 Task: Send an email with the signature Finley Cooper with the subject 'Request for a white paper' and the message 'I will need to review the contract before providing a response.' from softage.1@softage.net to softage.3@softage.net and softage.4@softage.net with CC to softage.5@softage.net
Action: Key pressed n
Screenshot: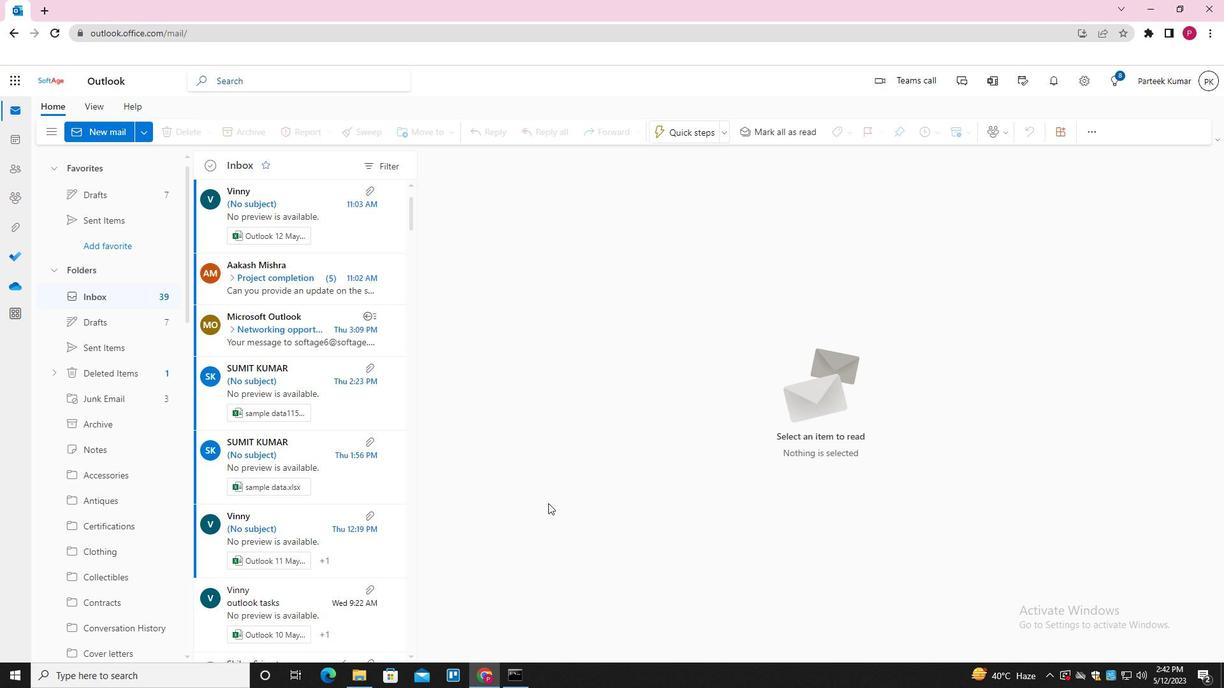 
Action: Mouse moved to (862, 132)
Screenshot: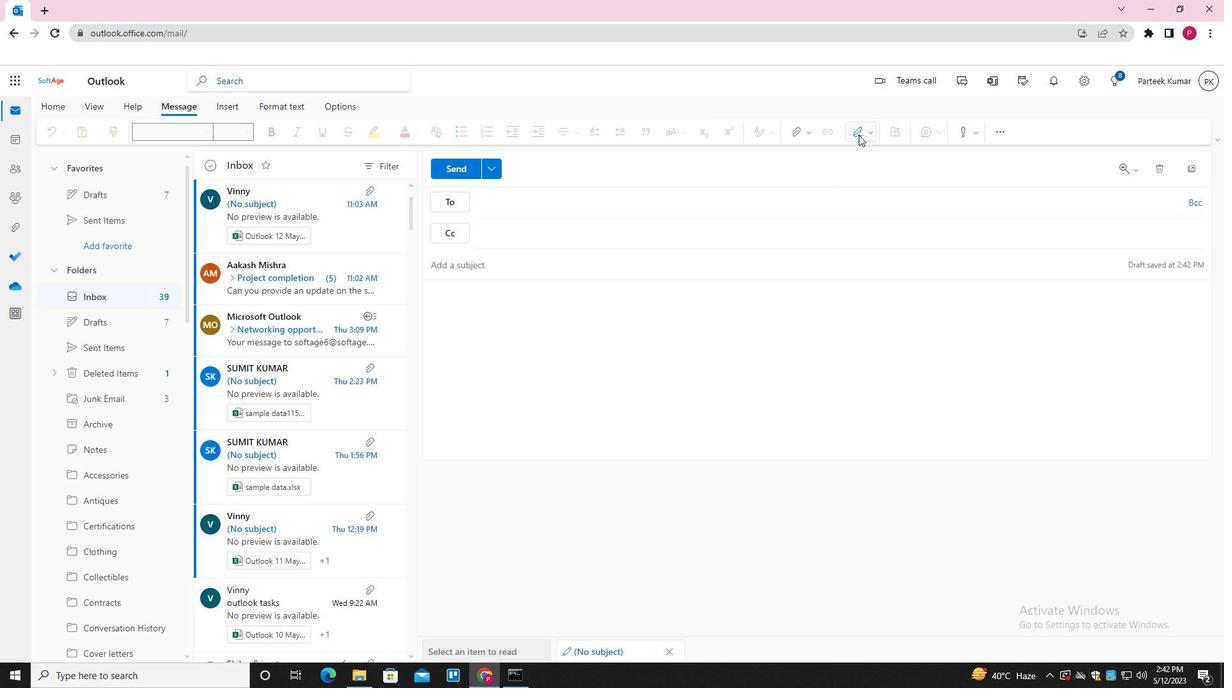 
Action: Mouse pressed left at (862, 132)
Screenshot: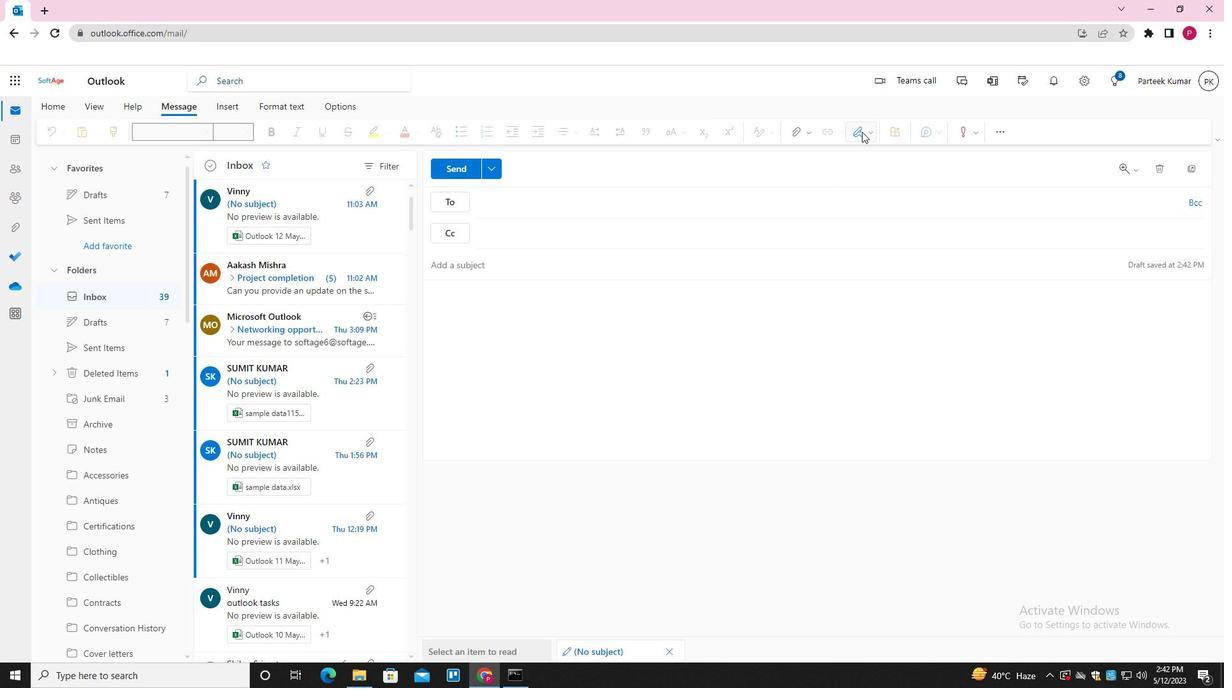 
Action: Mouse moved to (840, 186)
Screenshot: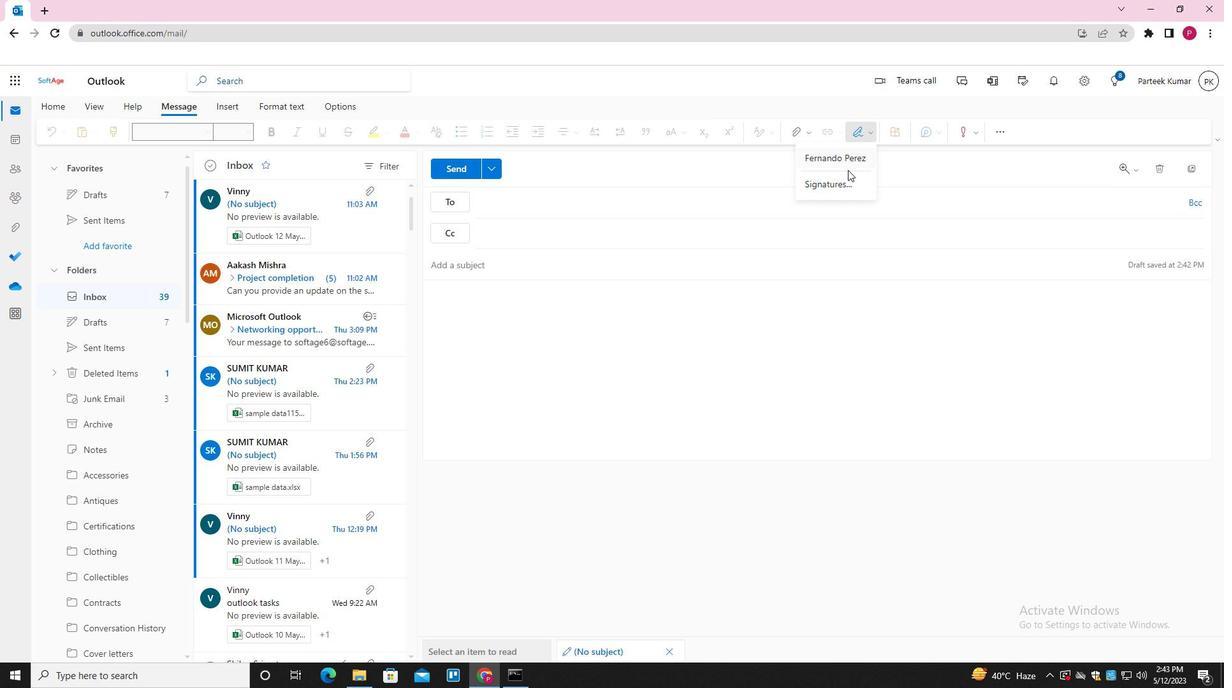 
Action: Mouse pressed left at (840, 186)
Screenshot: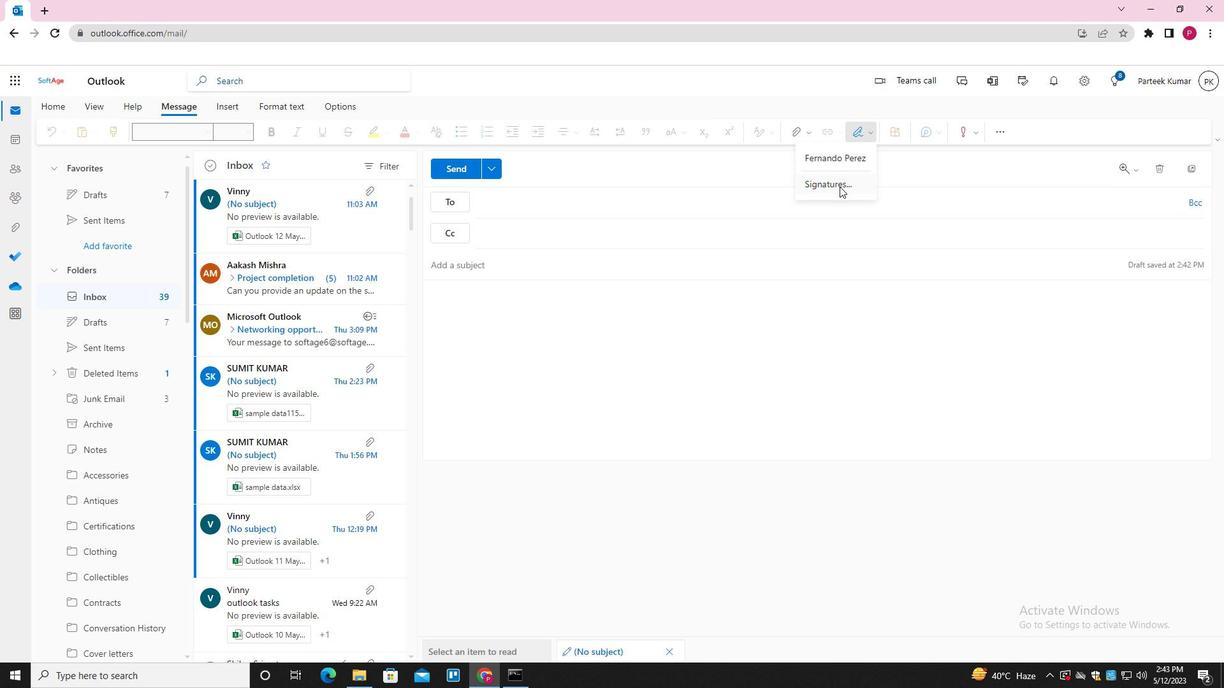 
Action: Mouse moved to (853, 234)
Screenshot: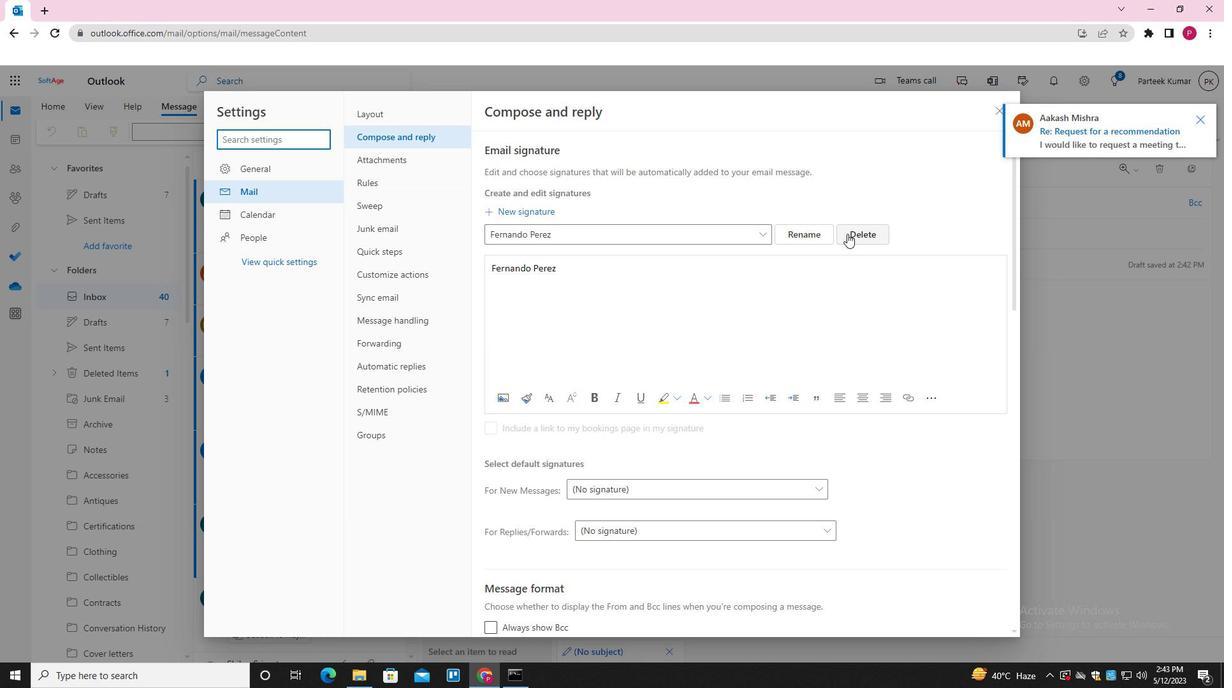 
Action: Mouse pressed left at (853, 234)
Screenshot: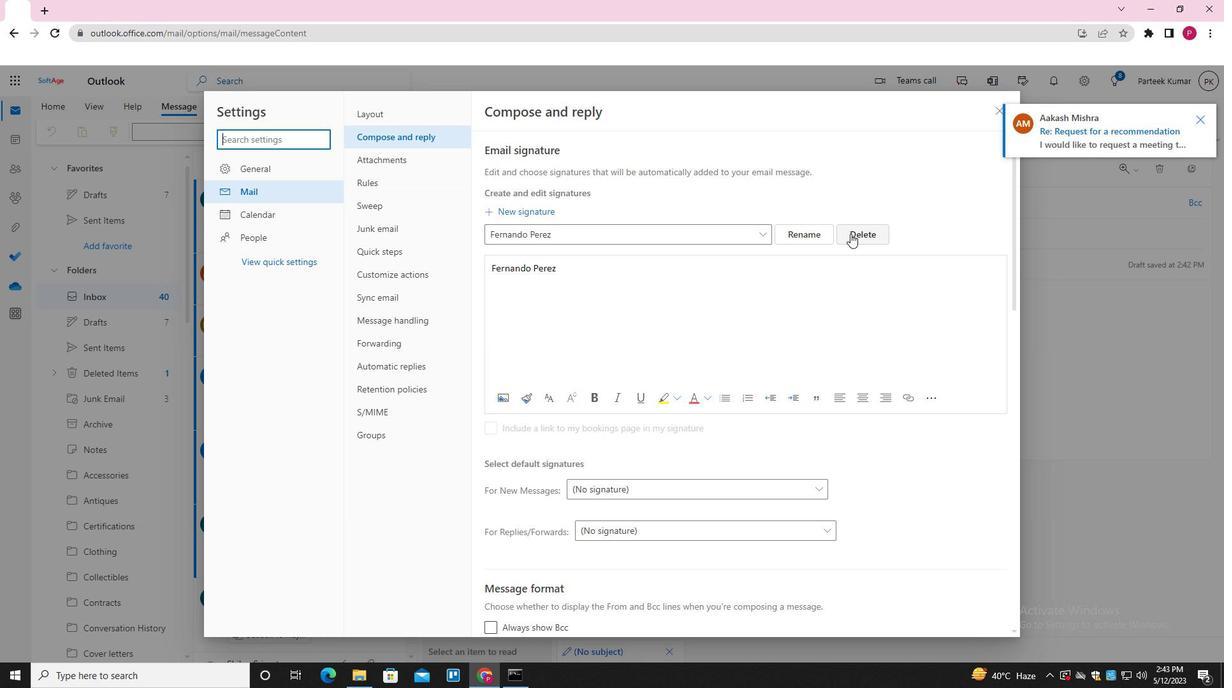 
Action: Mouse moved to (710, 232)
Screenshot: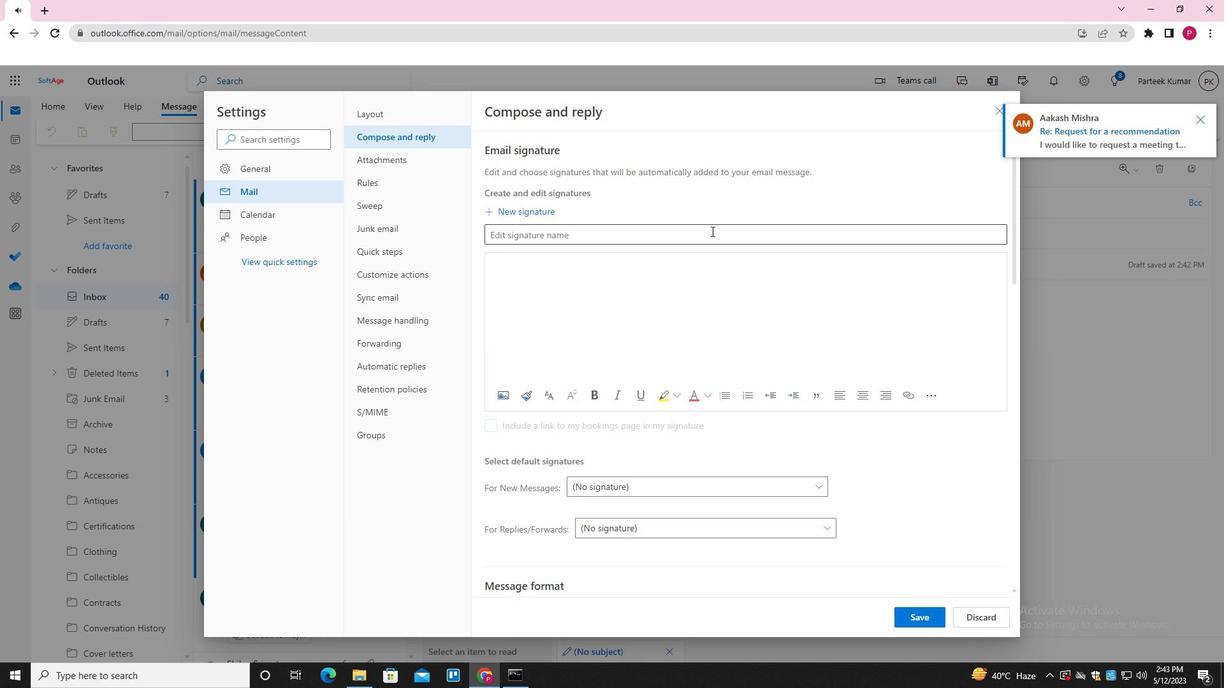
Action: Mouse pressed left at (710, 232)
Screenshot: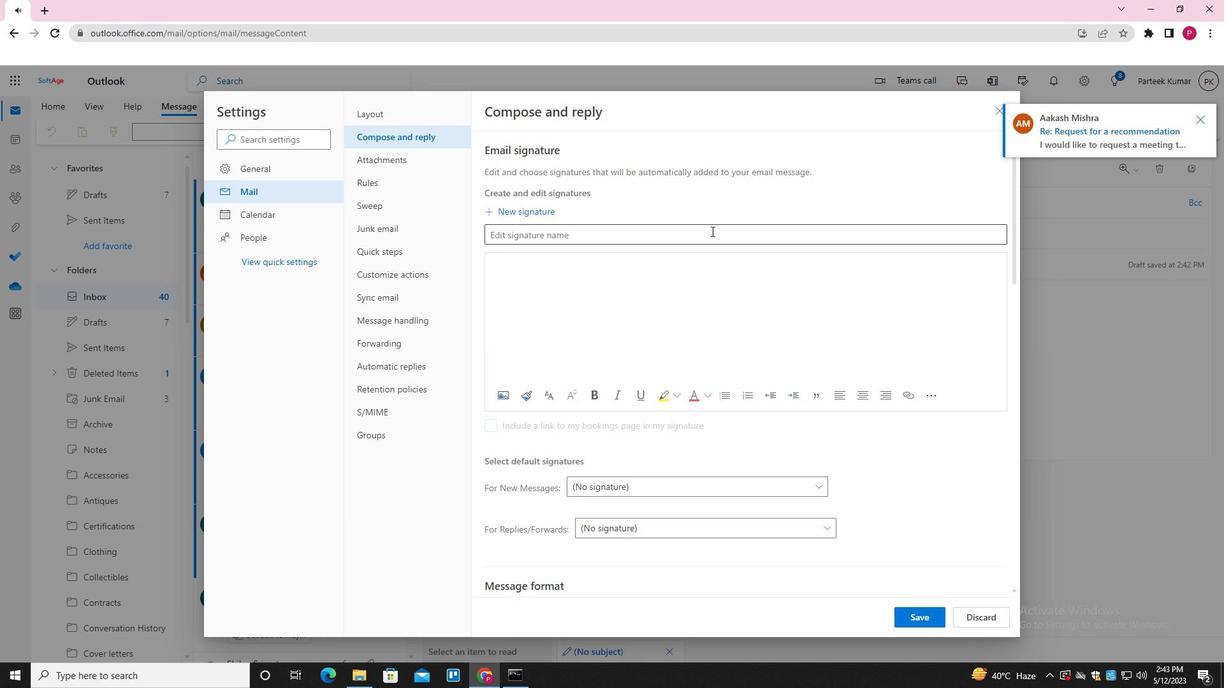 
Action: Key pressed <Key.shift_r>Finely<Key.space><Key.shift>COOPER<Key.tab><Key.shift_r>FINELY<Key.space><Key.shift>COOPER
Screenshot: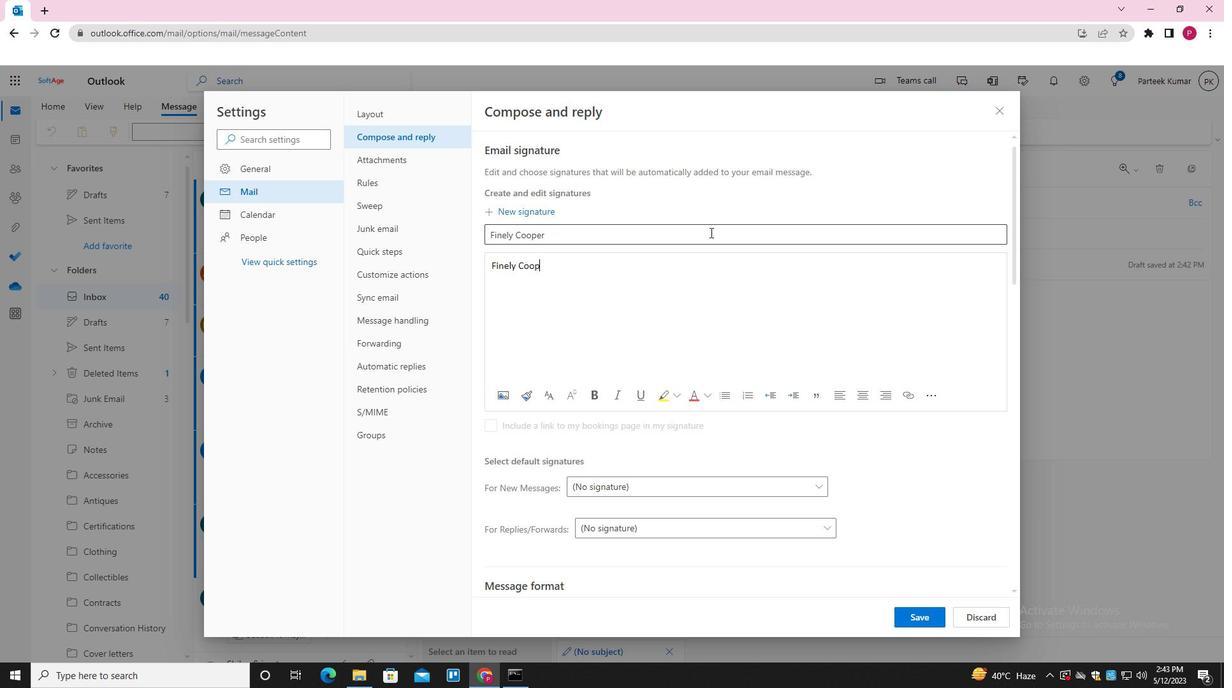 
Action: Mouse moved to (921, 618)
Screenshot: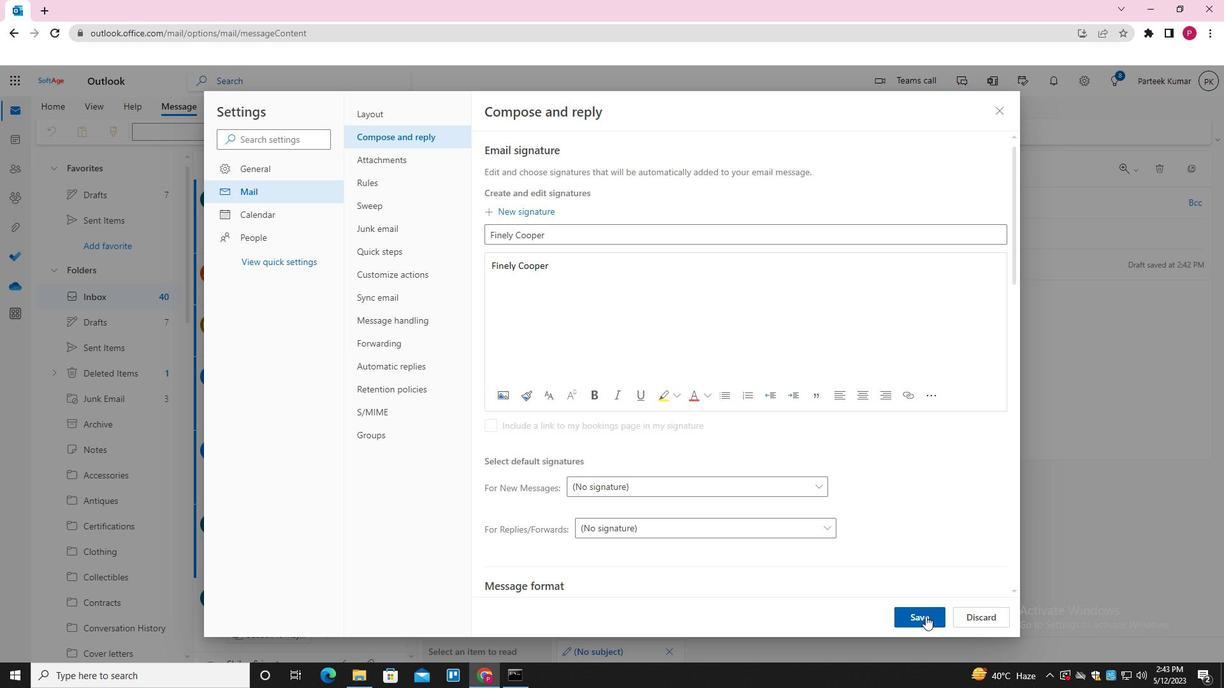
Action: Mouse pressed left at (921, 618)
Screenshot: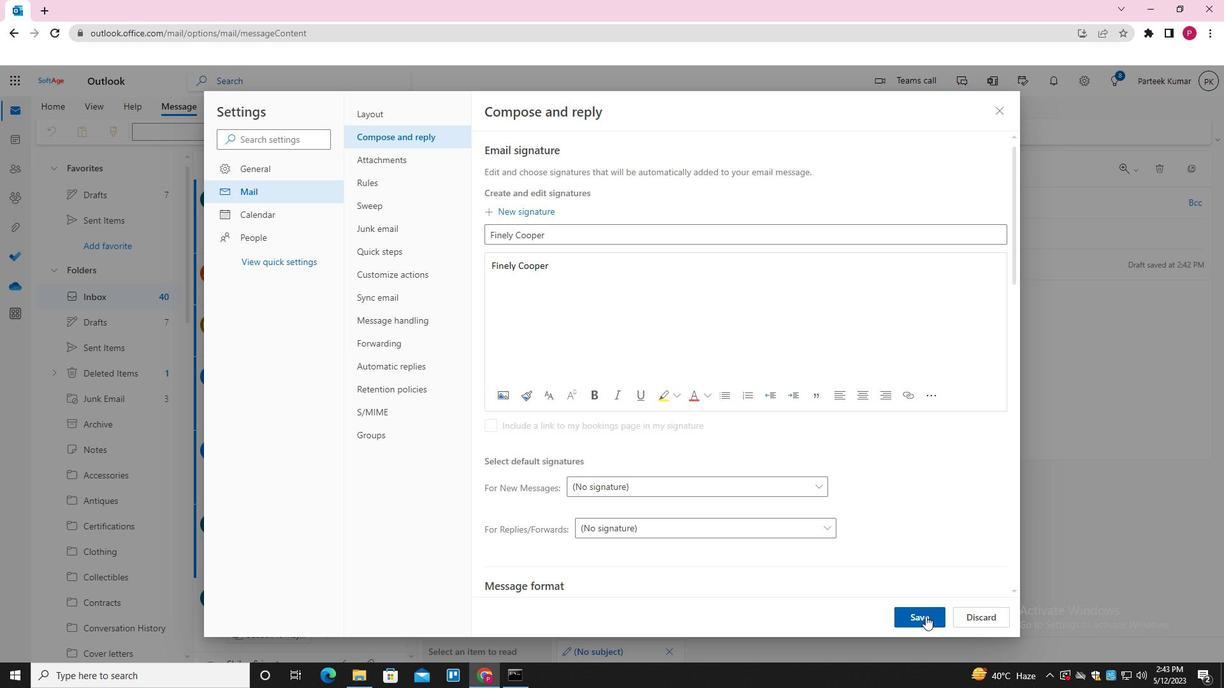 
Action: Mouse moved to (994, 111)
Screenshot: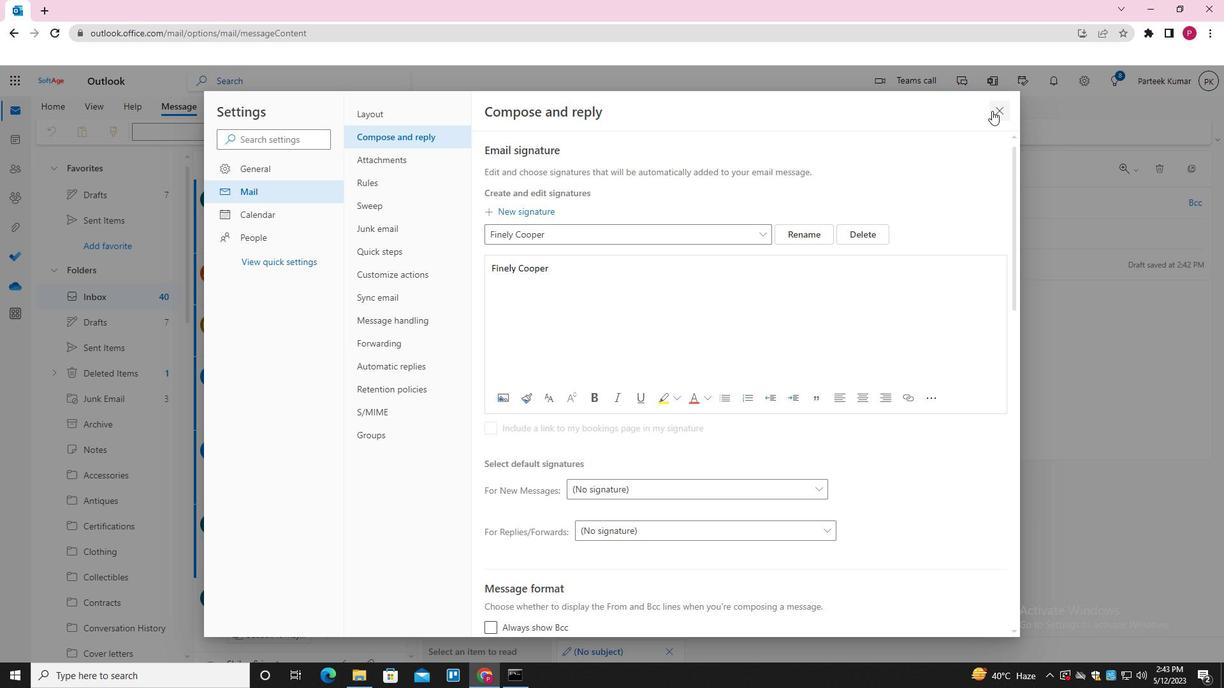 
Action: Mouse pressed left at (994, 111)
Screenshot: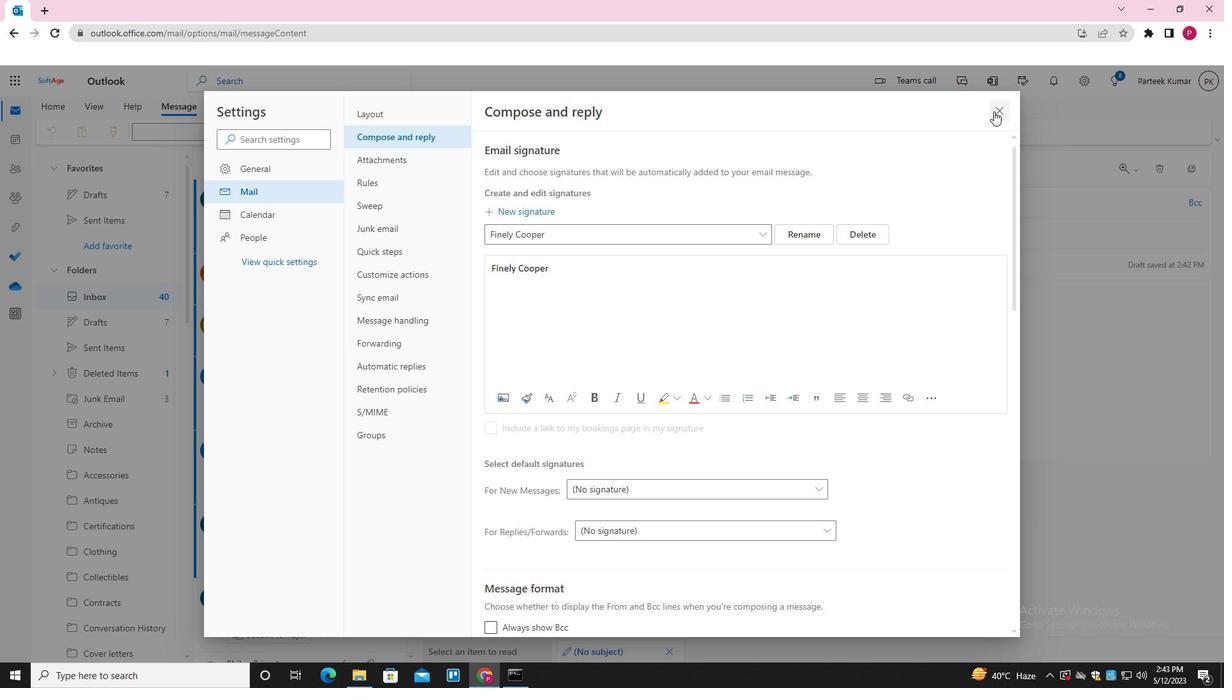 
Action: Mouse moved to (857, 133)
Screenshot: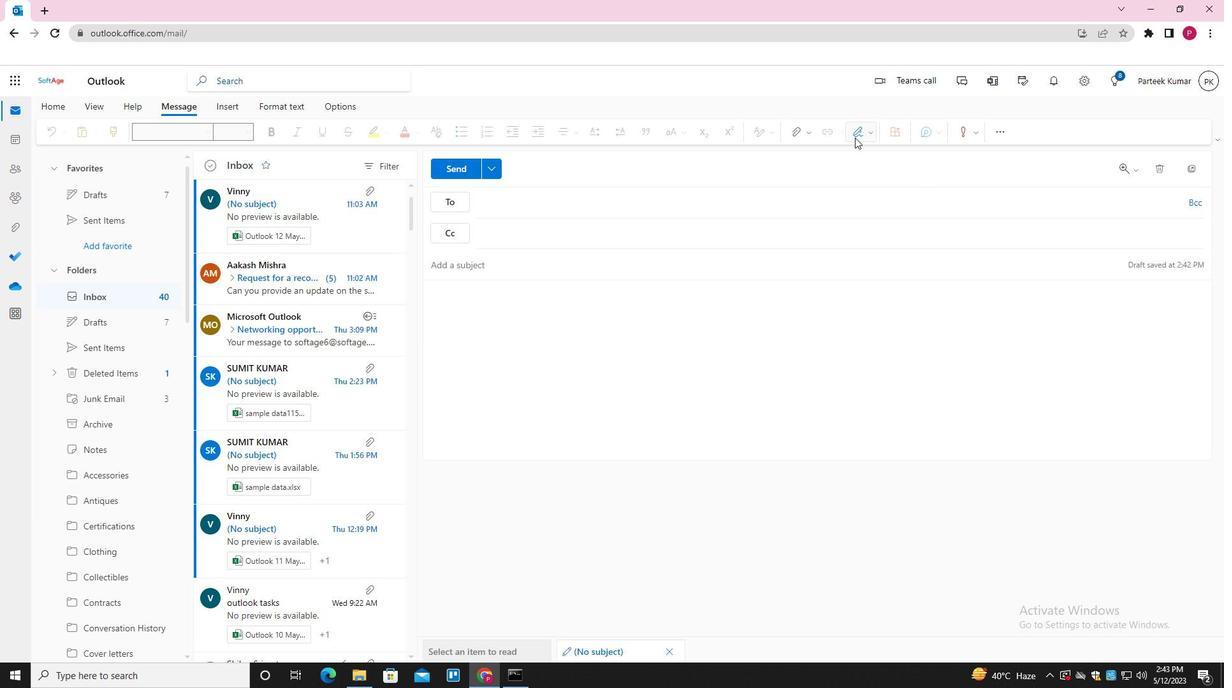 
Action: Mouse pressed left at (857, 133)
Screenshot: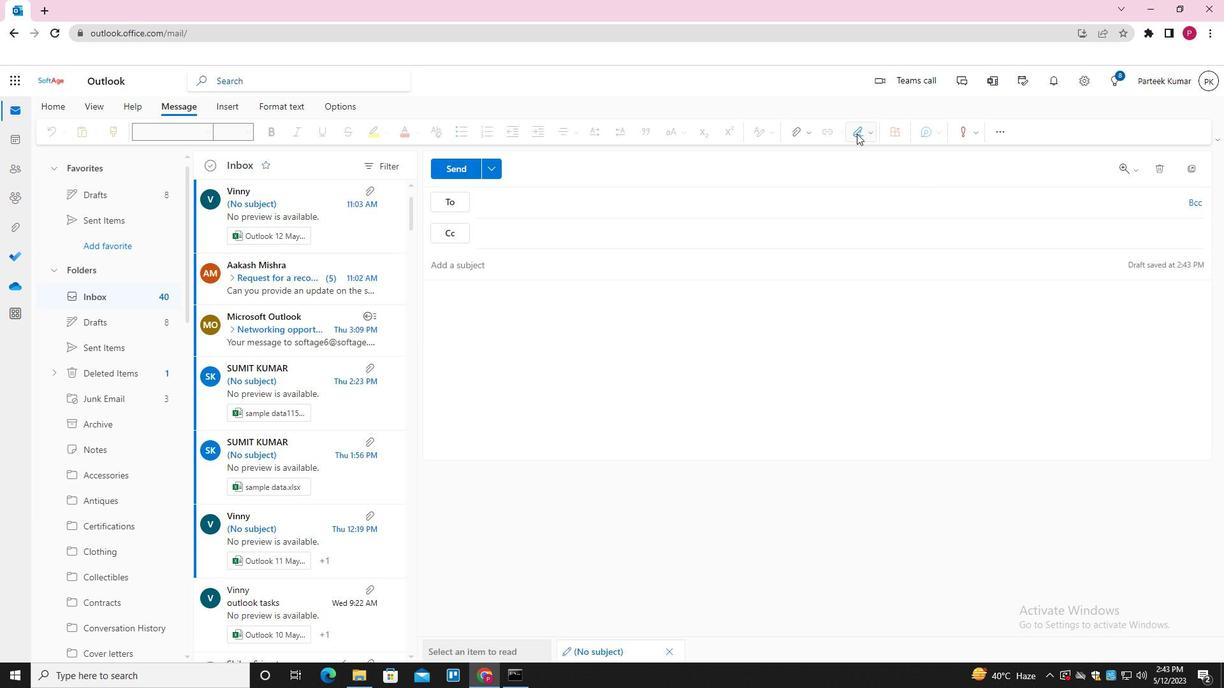 
Action: Mouse moved to (839, 160)
Screenshot: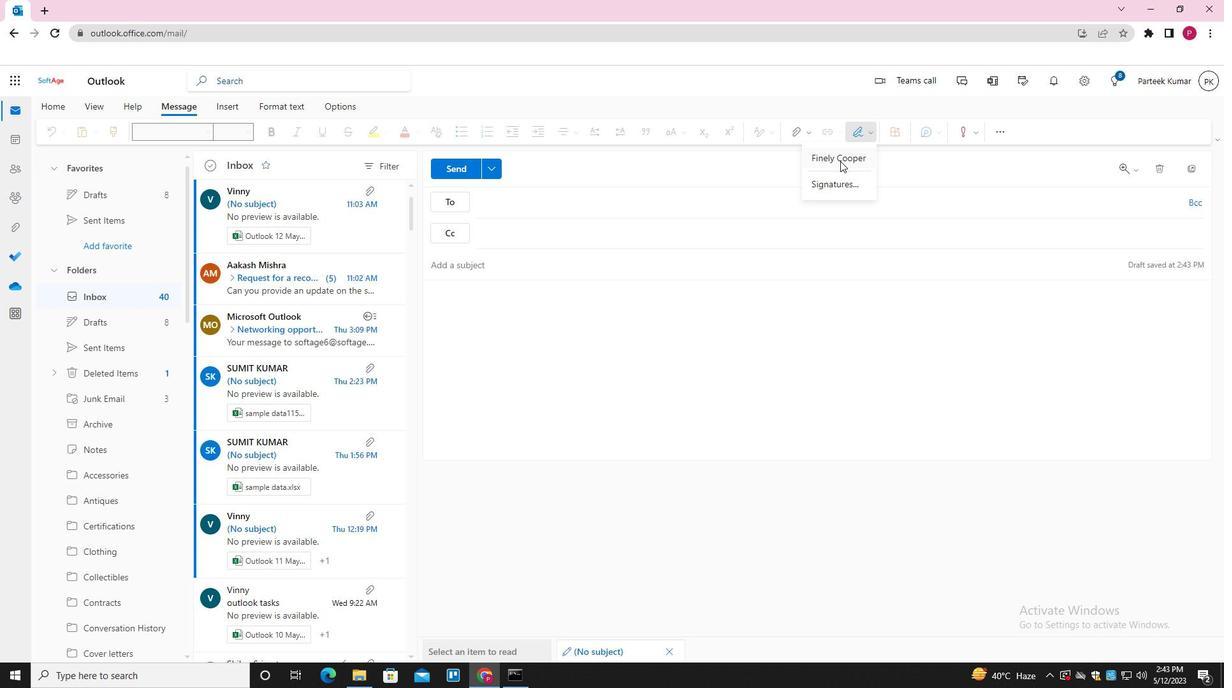 
Action: Mouse pressed left at (839, 160)
Screenshot: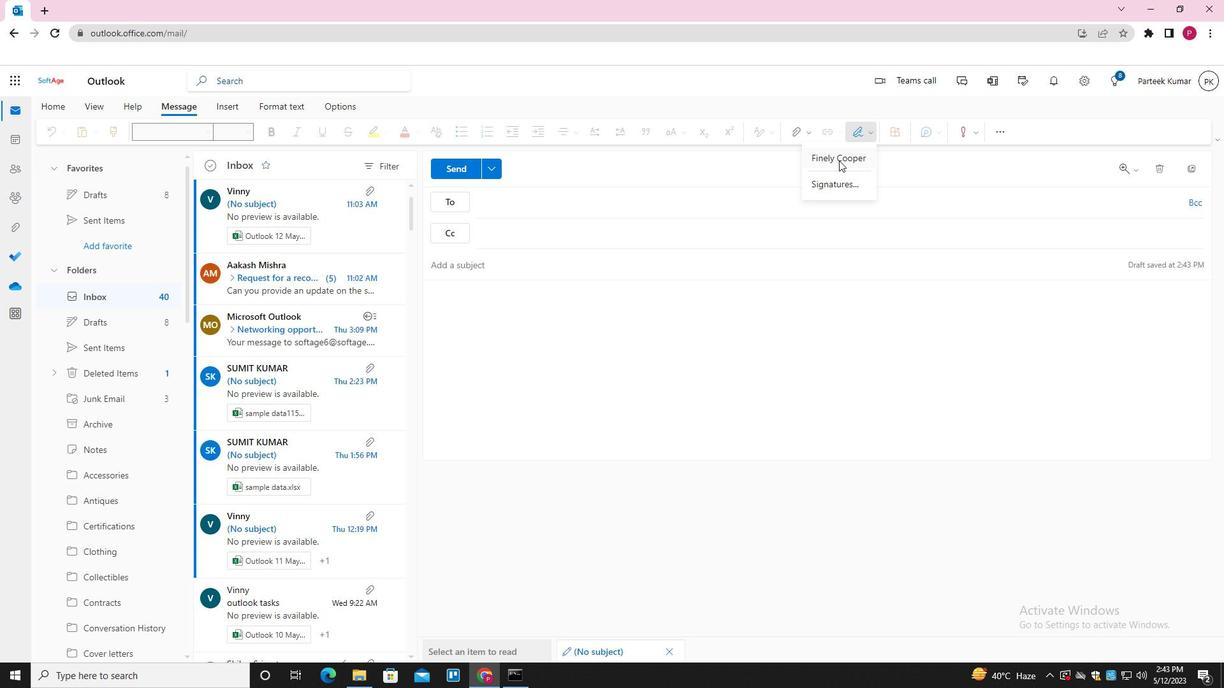 
Action: Mouse moved to (561, 262)
Screenshot: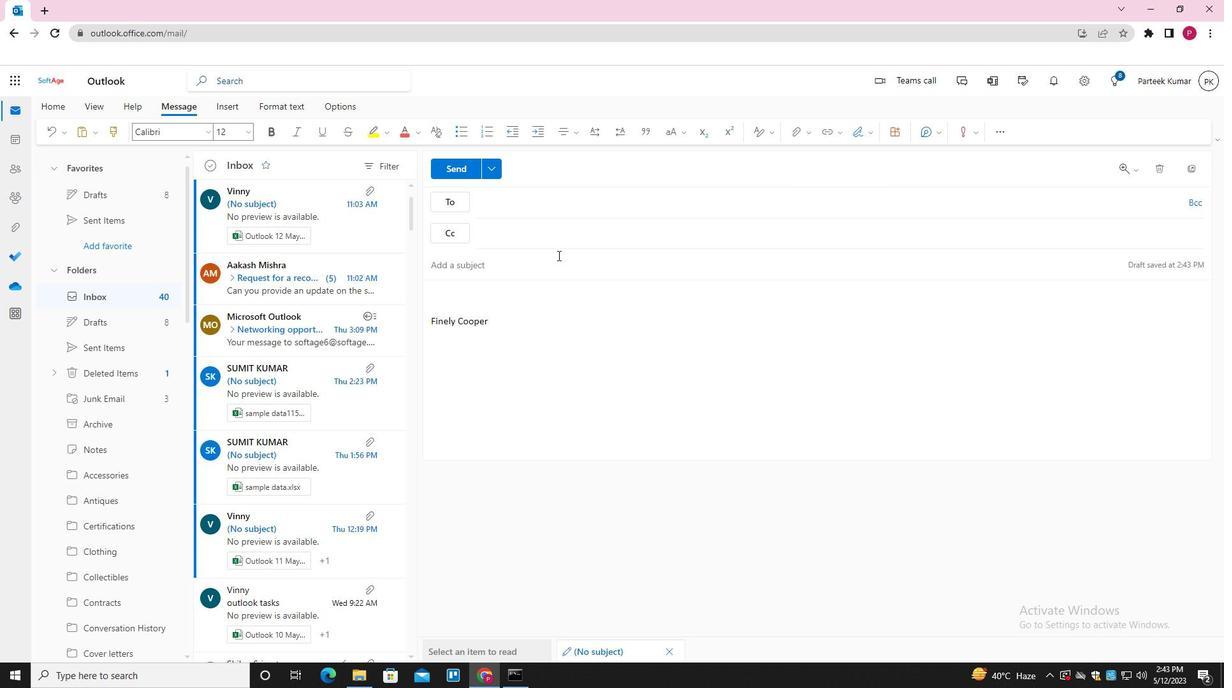 
Action: Mouse pressed left at (561, 262)
Screenshot: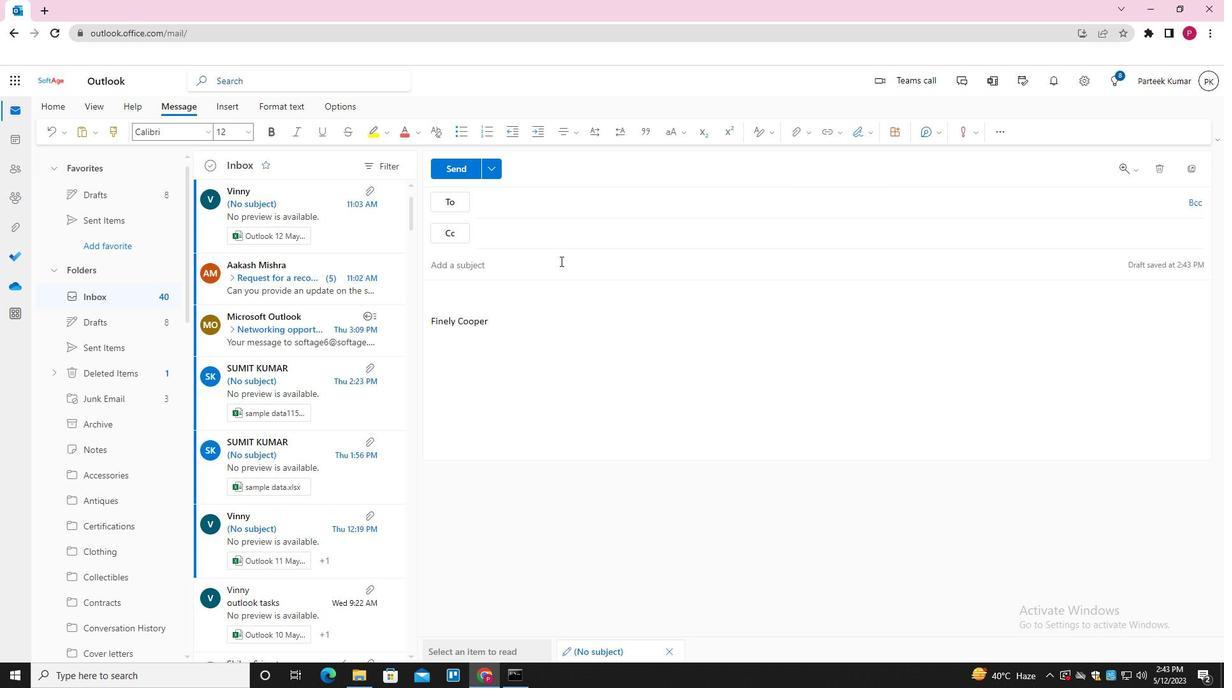 
Action: Key pressed <Key.shift>REQUEST<Key.space>FOR<Key.space>A<Key.space>WHITE<Key.space>PAPER<Key.tab><Key.shift_r>I<Key.space>WILL<Key.space>NEED<Key.space>TO<Key.space>REIVEW<Key.space><Key.backspace><Key.backspace><Key.backspace><Key.backspace><Key.backspace>VIEW<Key.space>THE<Key.space>CONTRACT<Key.space>BEFORE<Key.space>PROVIDING<Key.space>A<Key.space>RESPONSE<Key.space>
Screenshot: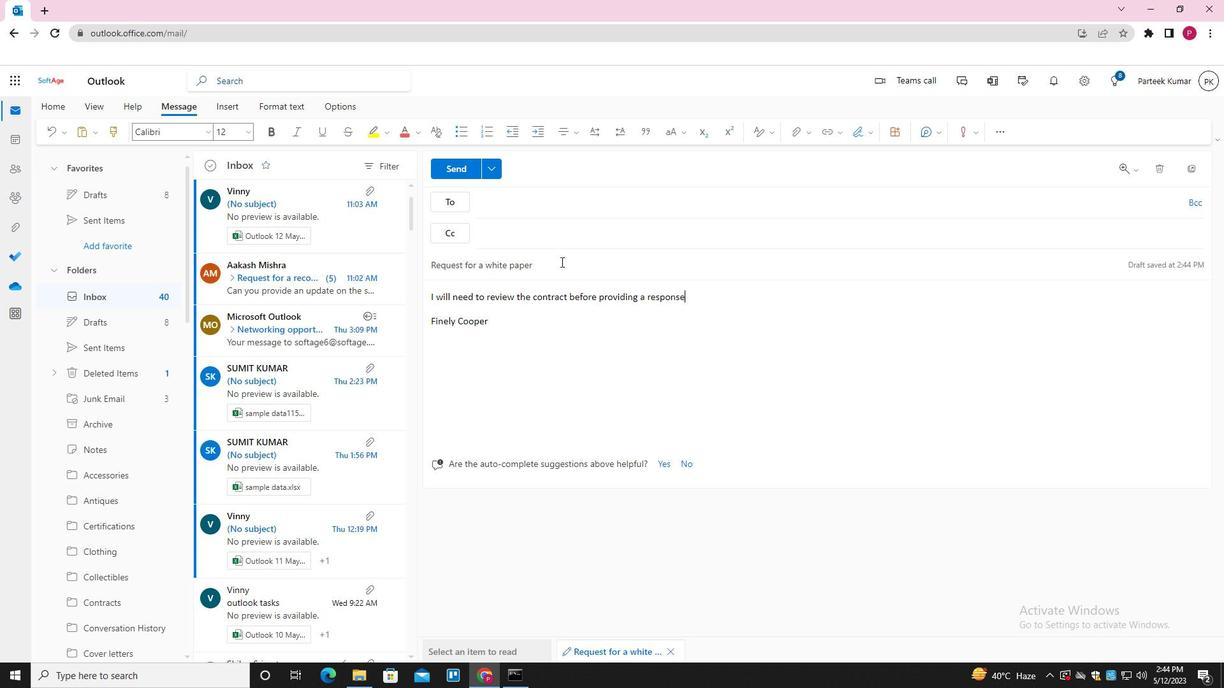 
Action: Mouse moved to (567, 203)
Screenshot: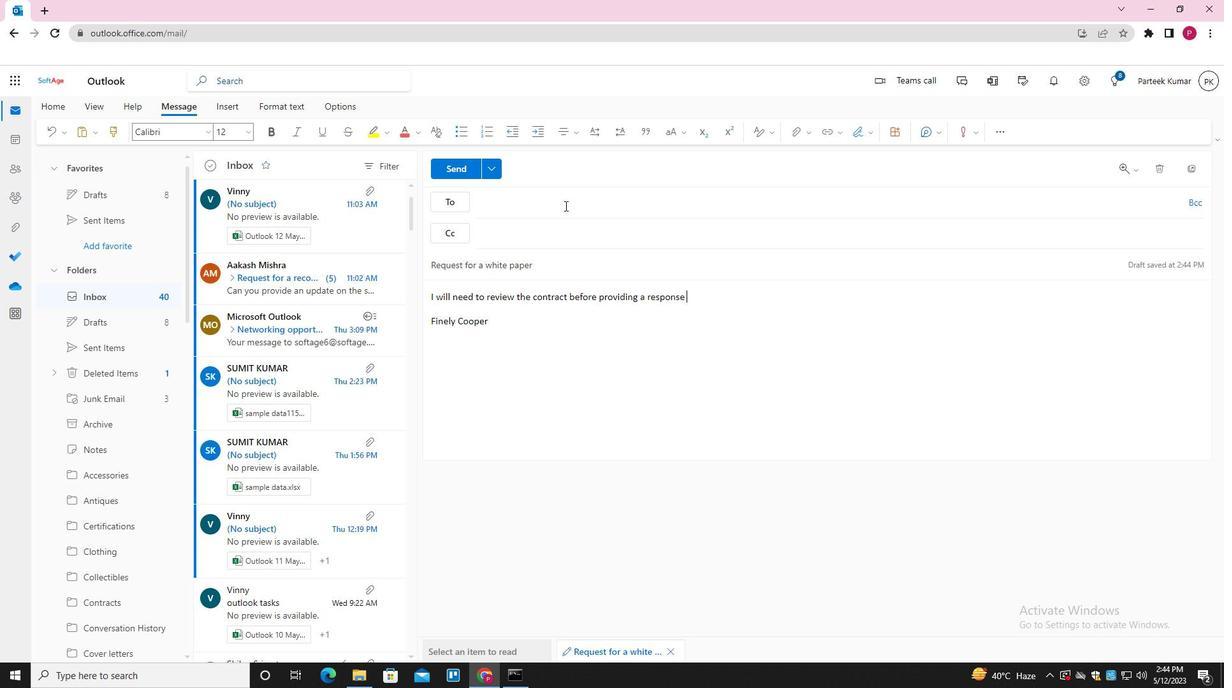 
Action: Mouse pressed left at (567, 203)
Screenshot: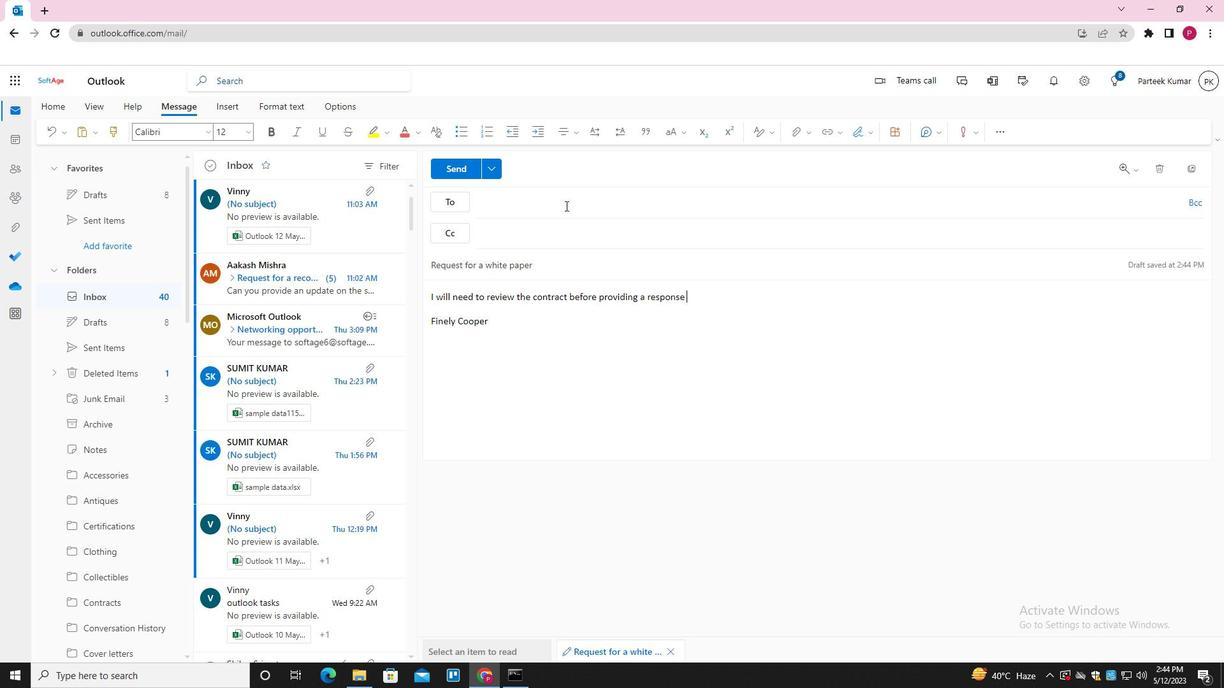 
Action: Key pressed SOFTAGE.3<Key.shift>@SOFTAGE.NET<Key.enter>SOFTAGE.4<Key.shift>@SOFTAGE.NET<Key.enter><Key.tab>SOFTAGE.5<Key.shift>@SOFTAGE,
Screenshot: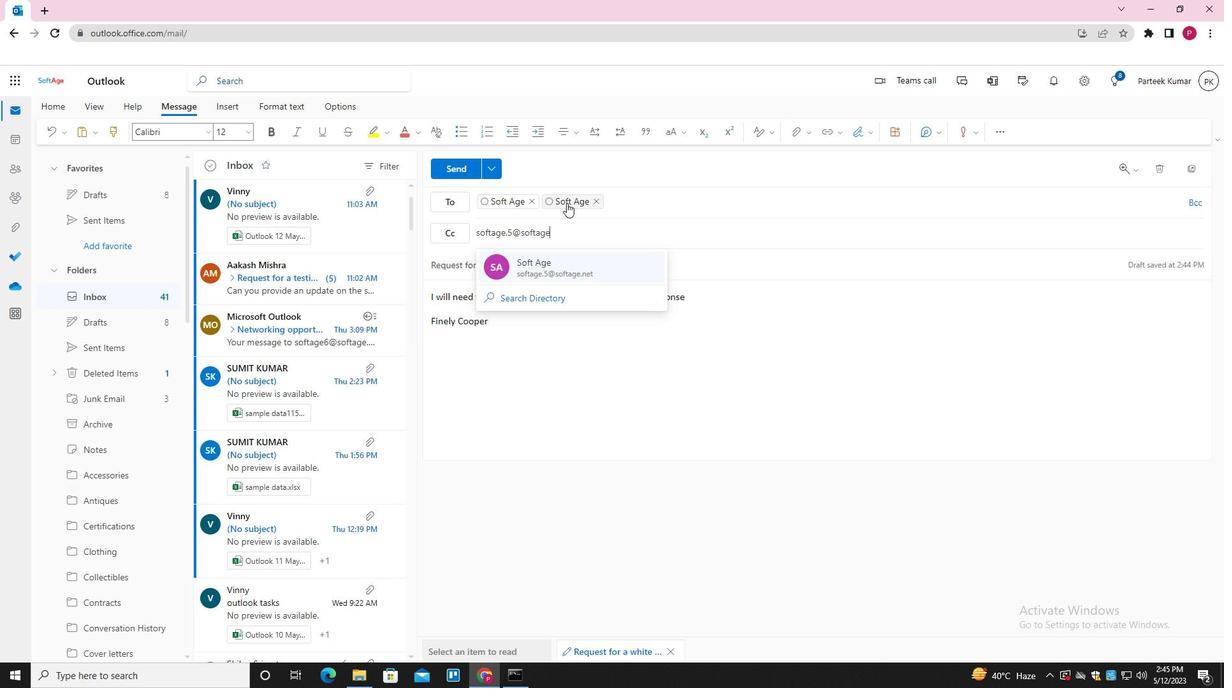 
Action: Mouse moved to (465, 170)
Screenshot: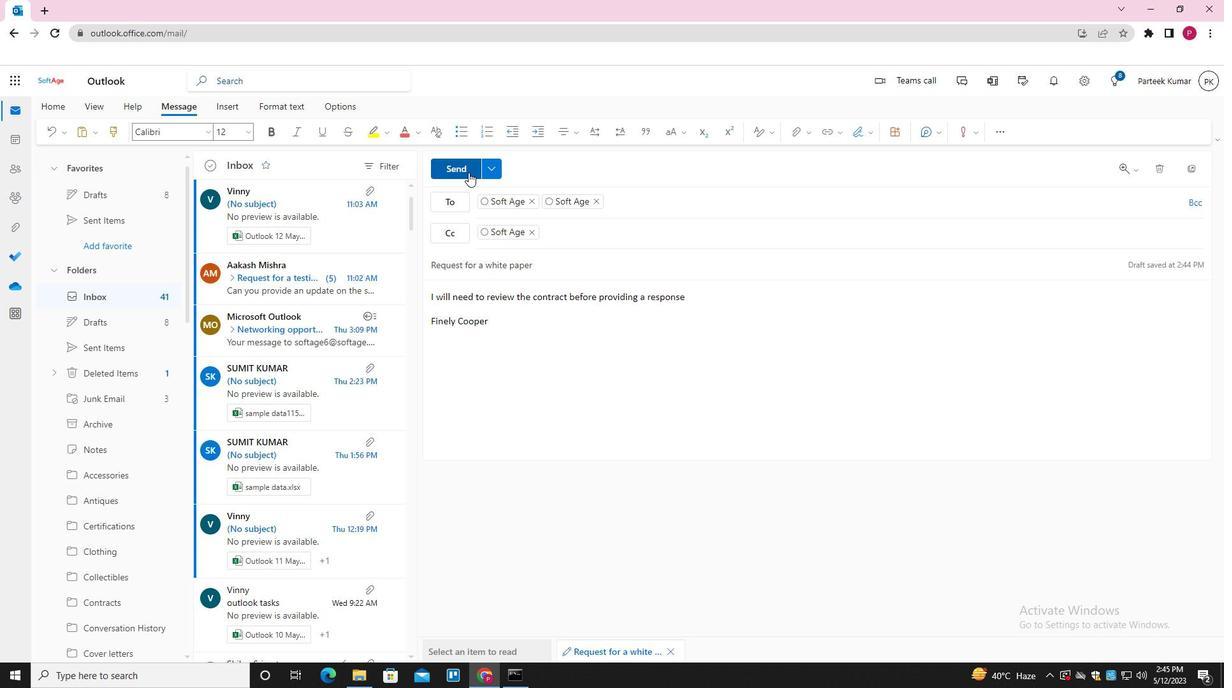 
Action: Mouse pressed left at (465, 170)
Screenshot: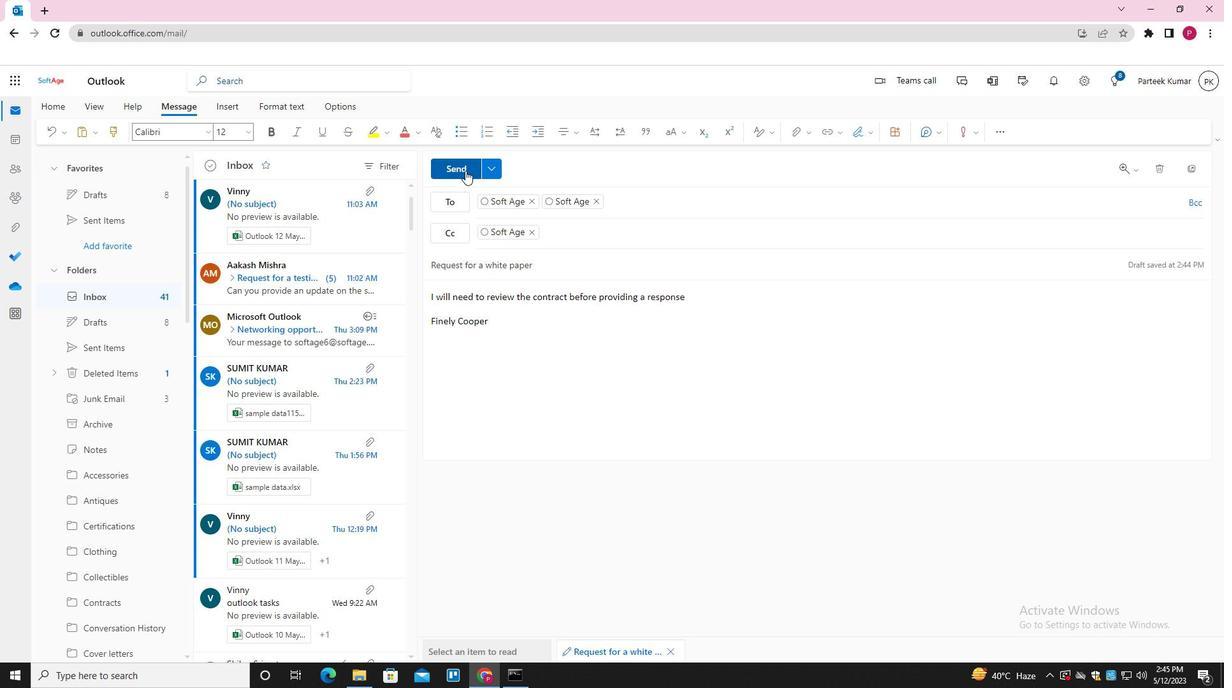 
Action: Mouse moved to (642, 293)
Screenshot: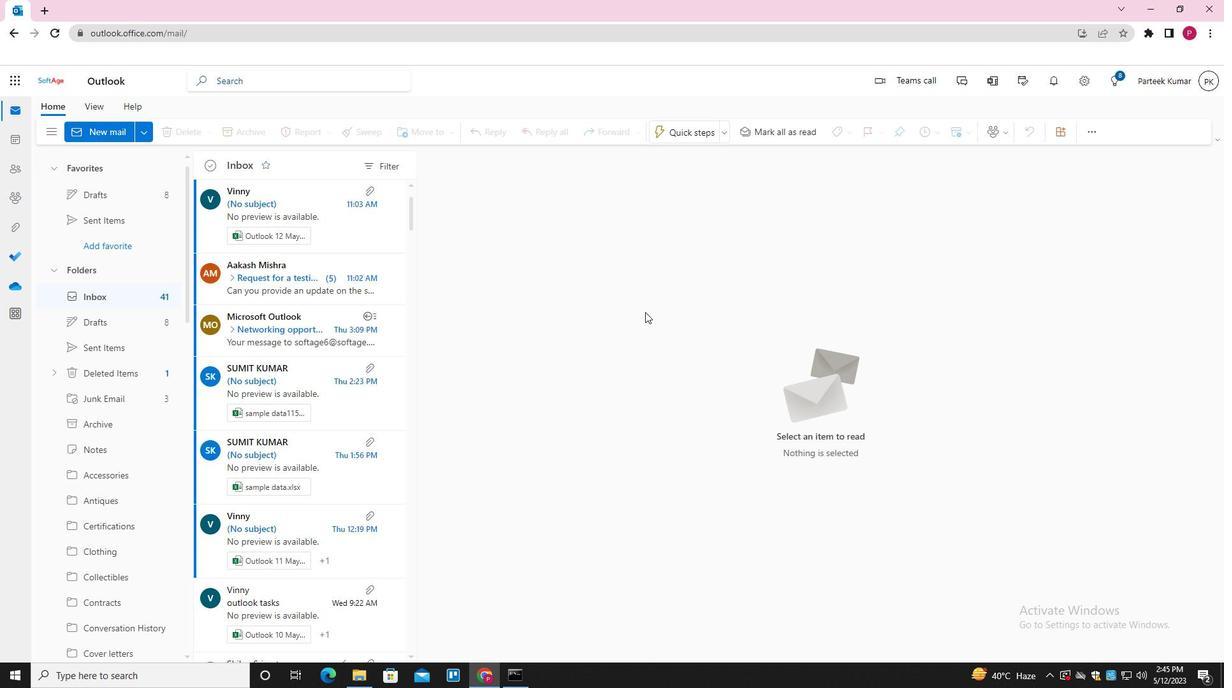 
